 Task: Open Card Card0000000103 in Board Board0000000026 in Workspace WS0000000009 in Trello. Add Member Prateek.ku2001@gmail.com to Card Card0000000103 in Board Board0000000026 in Workspace WS0000000009 in Trello. Add Orange Label titled Label0000000103 to Card Card0000000103 in Board Board0000000026 in Workspace WS0000000009 in Trello. Add Checklist CL0000000103 to Card Card0000000103 in Board Board0000000026 in Workspace WS0000000009 in Trello. Add Dates with Start Date as Oct 01 2023 and Due Date as Oct 31 2023 to Card Card0000000103 in Board Board0000000026 in Workspace WS0000000009 in Trello
Action: Mouse moved to (281, 338)
Screenshot: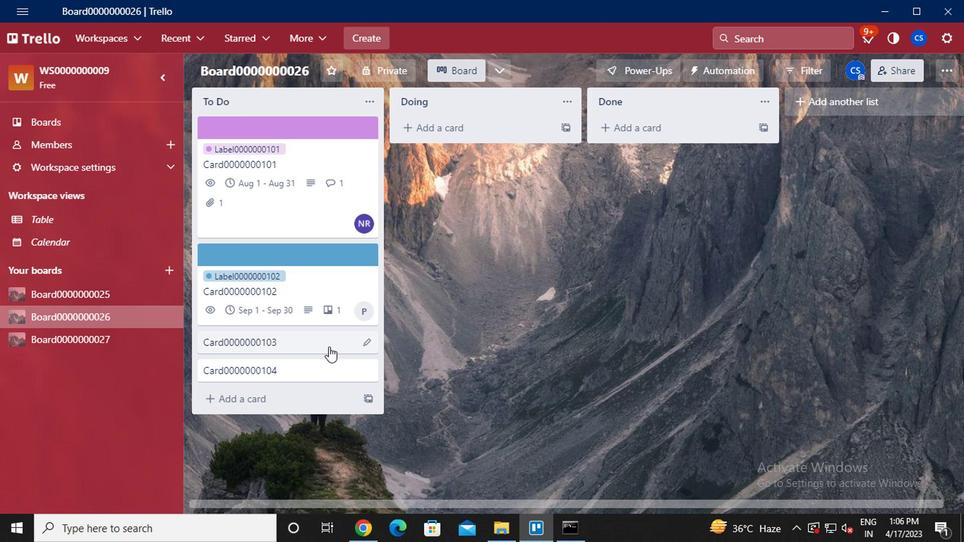 
Action: Mouse pressed left at (281, 338)
Screenshot: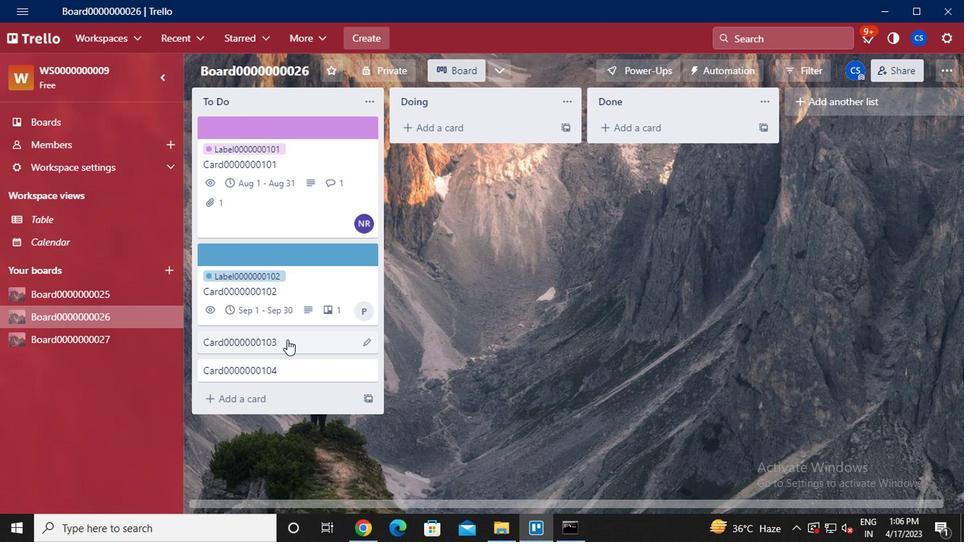 
Action: Mouse moved to (678, 135)
Screenshot: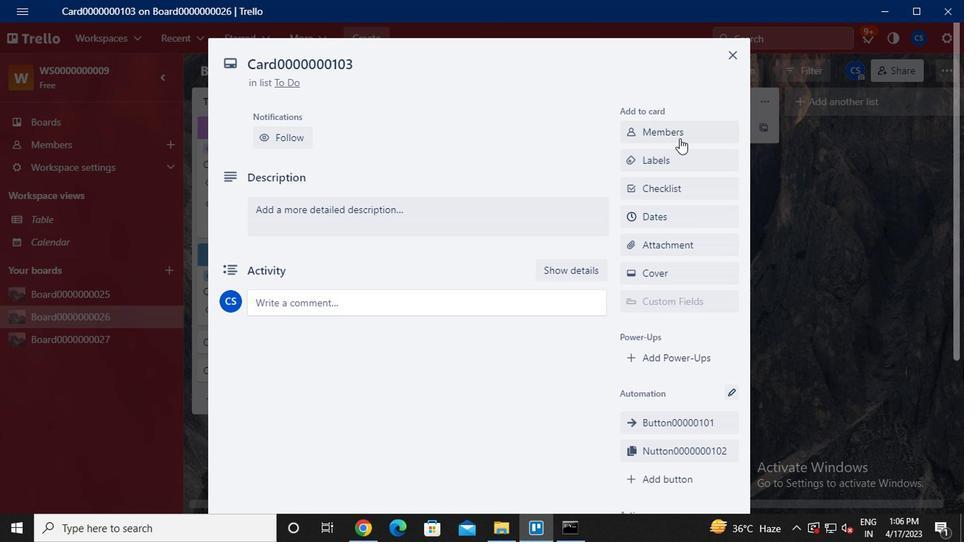 
Action: Mouse pressed left at (678, 135)
Screenshot: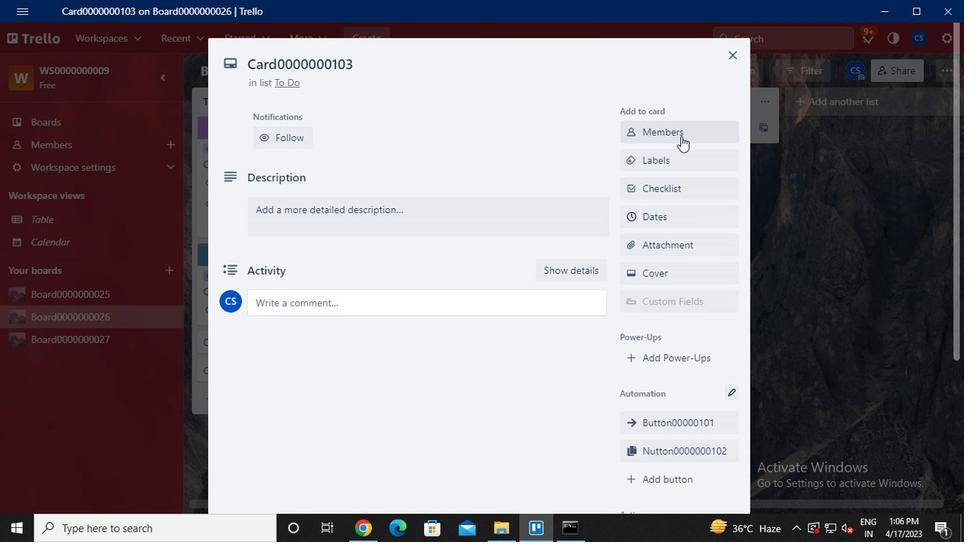 
Action: Key pressed parteek.ku2001<Key.shift>@GMAIL.COM
Screenshot: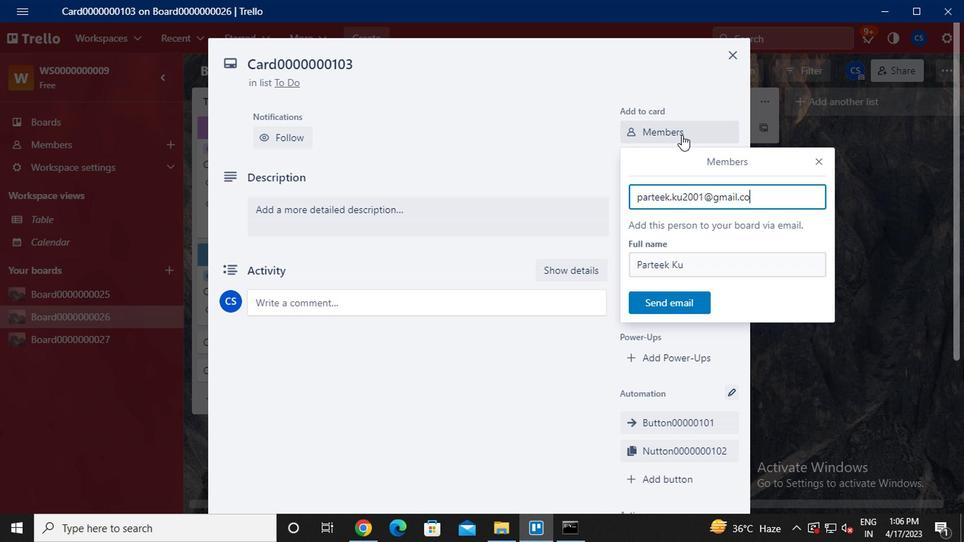 
Action: Mouse moved to (685, 310)
Screenshot: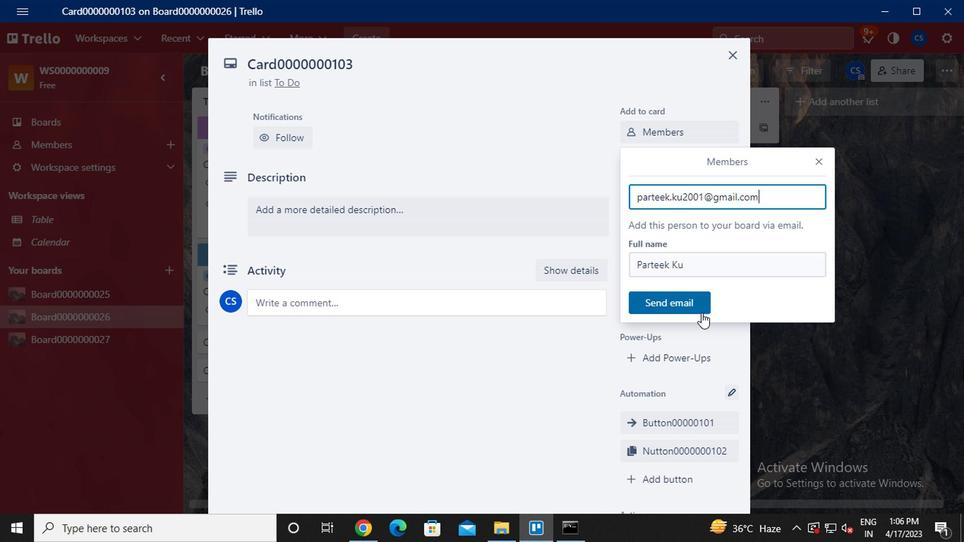 
Action: Mouse pressed left at (685, 310)
Screenshot: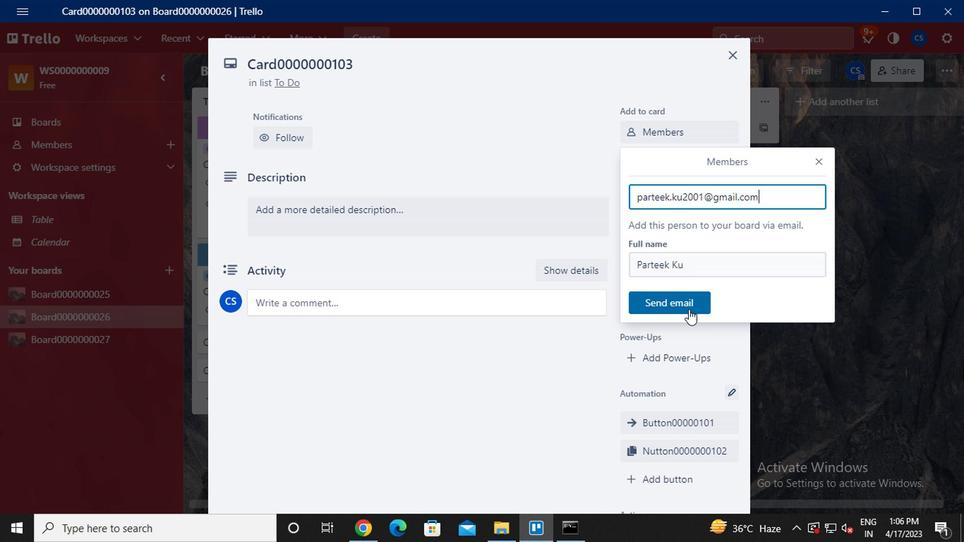 
Action: Mouse moved to (666, 211)
Screenshot: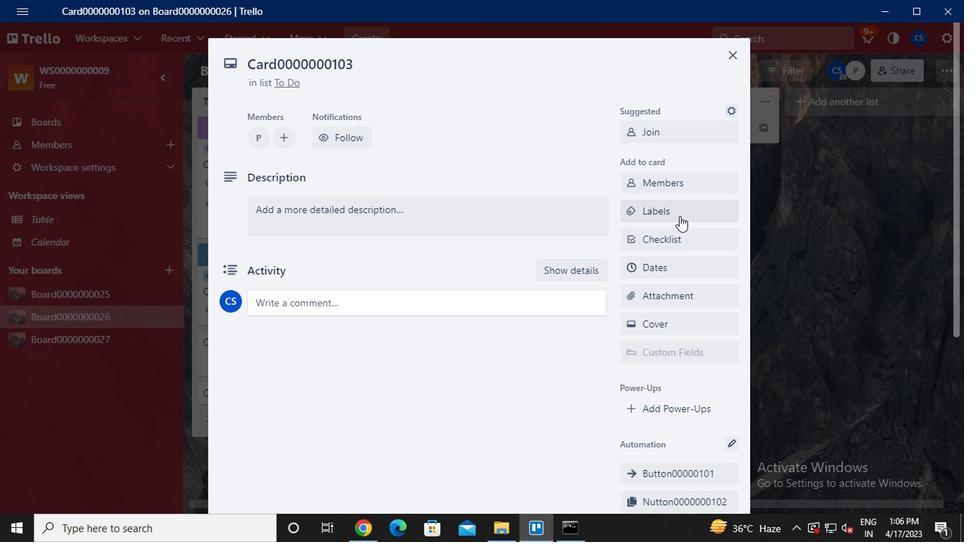
Action: Mouse pressed left at (666, 211)
Screenshot: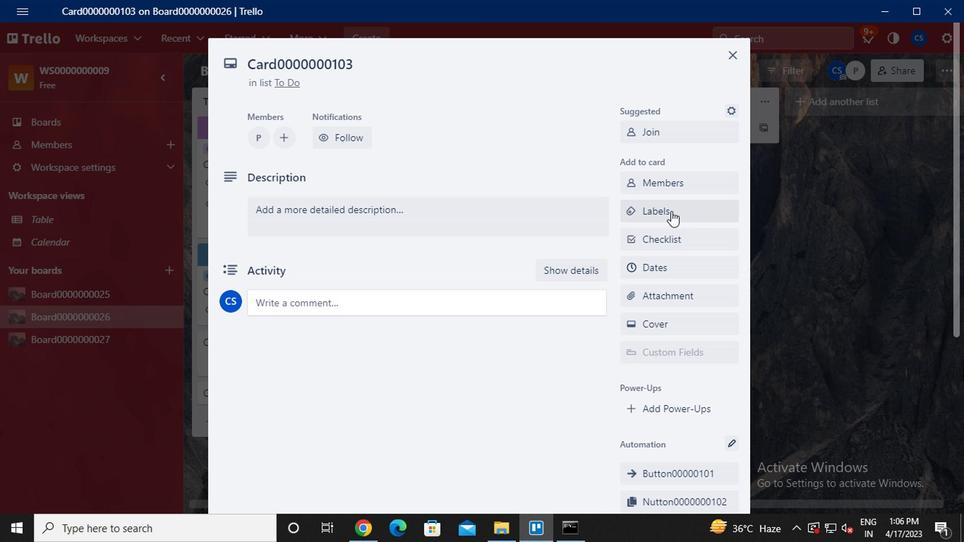 
Action: Mouse moved to (697, 368)
Screenshot: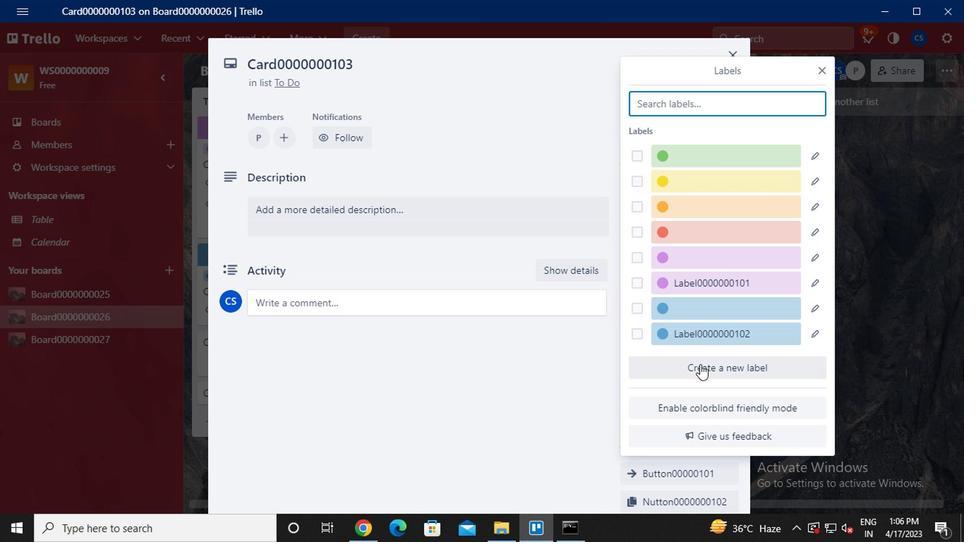
Action: Mouse pressed left at (697, 368)
Screenshot: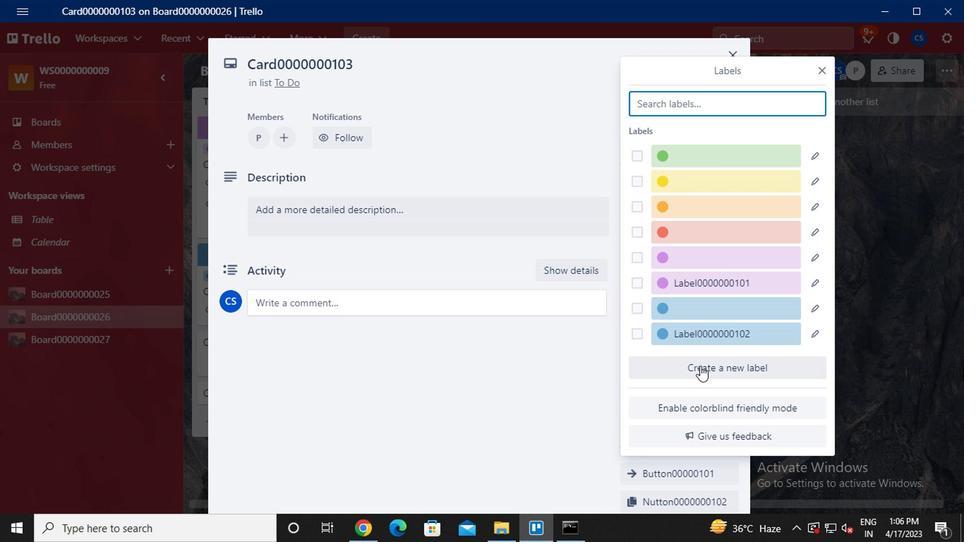 
Action: Mouse moved to (727, 278)
Screenshot: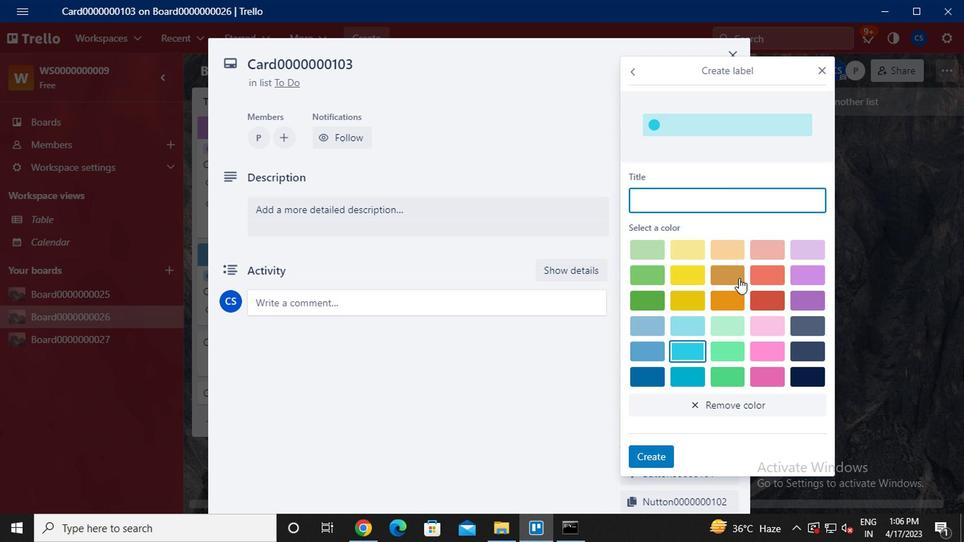 
Action: Mouse pressed left at (727, 278)
Screenshot: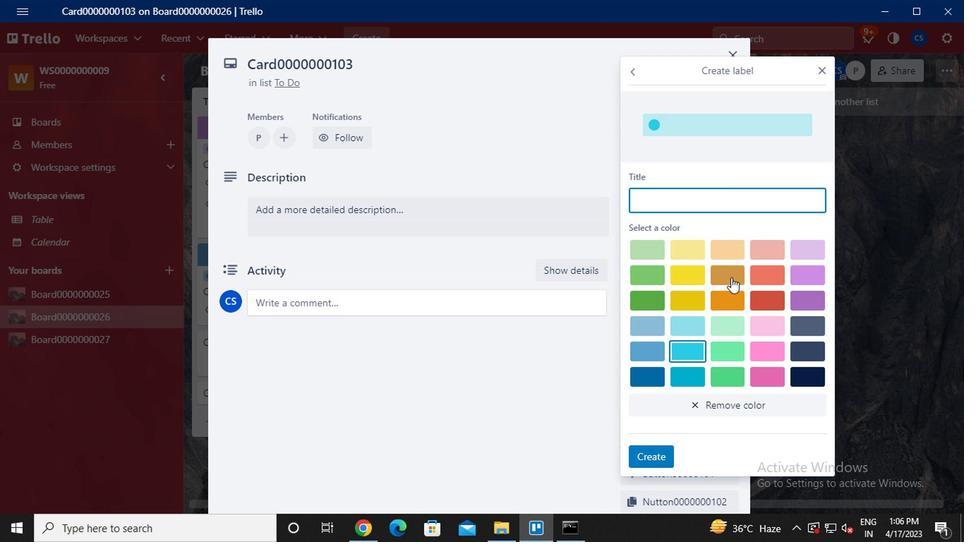 
Action: Mouse moved to (669, 203)
Screenshot: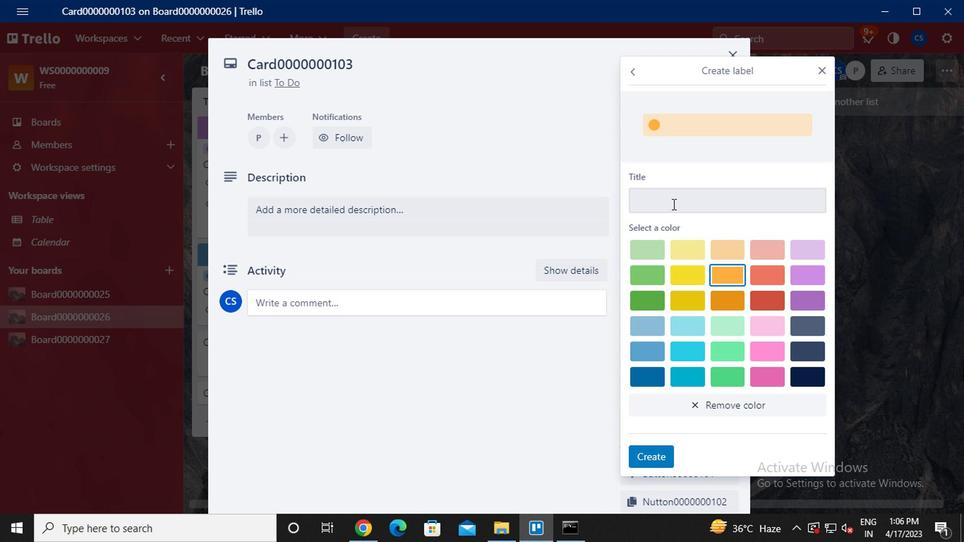 
Action: Mouse pressed left at (669, 203)
Screenshot: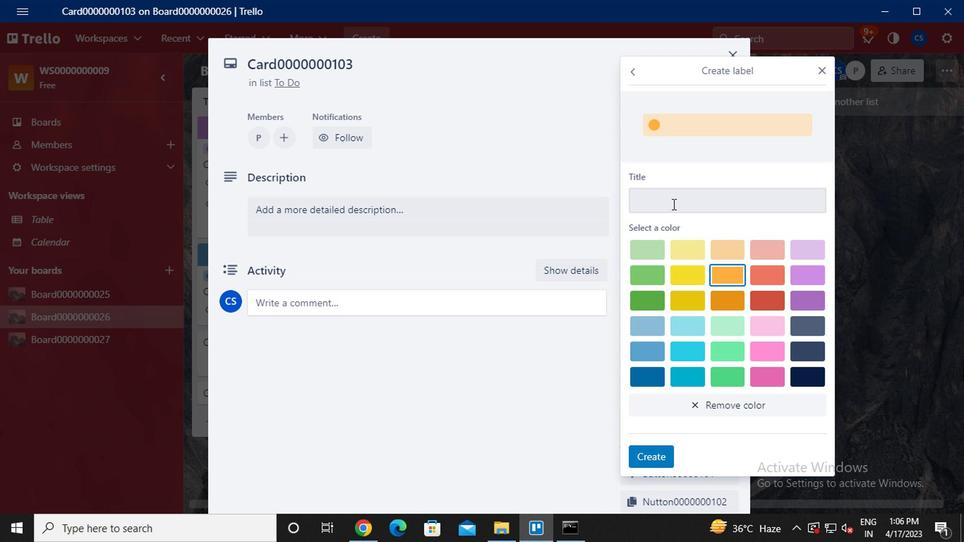 
Action: Key pressed <Key.caps_lock>L<Key.caps_lock>ABEL00000001093<Key.backspace><Key.backspace>3
Screenshot: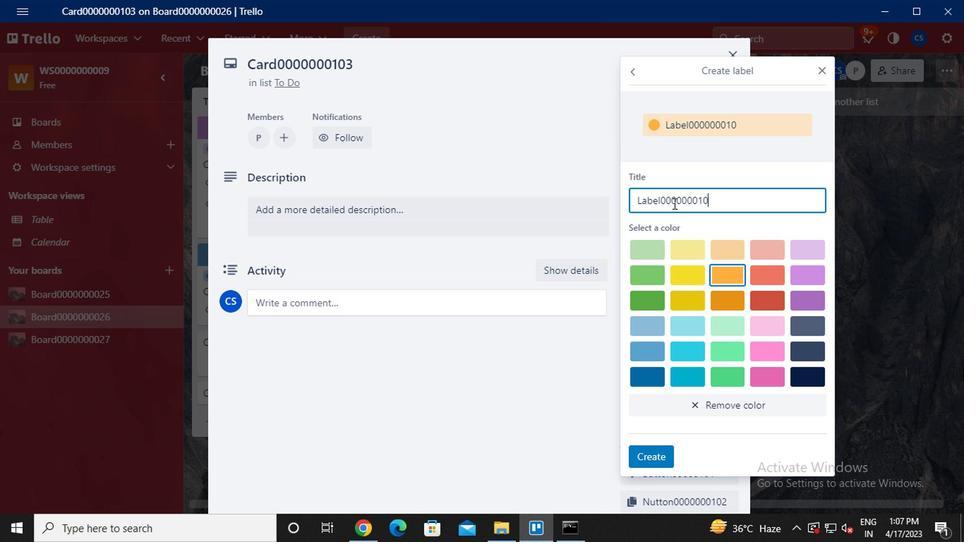 
Action: Mouse moved to (656, 452)
Screenshot: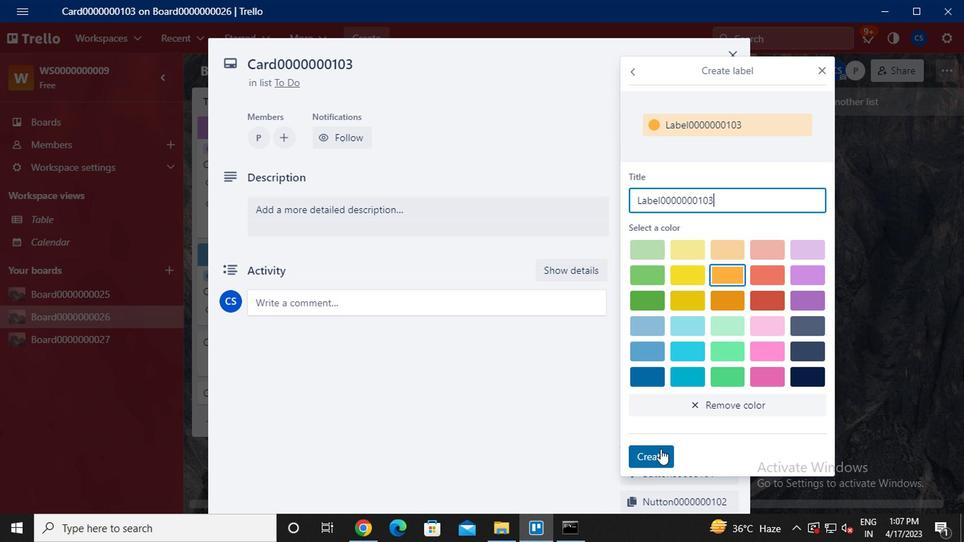 
Action: Mouse pressed left at (656, 452)
Screenshot: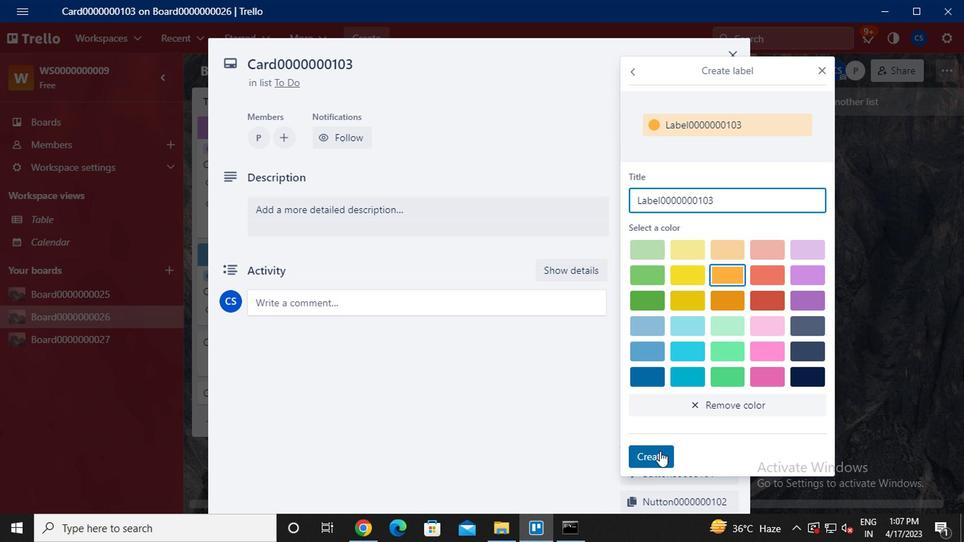 
Action: Mouse moved to (821, 73)
Screenshot: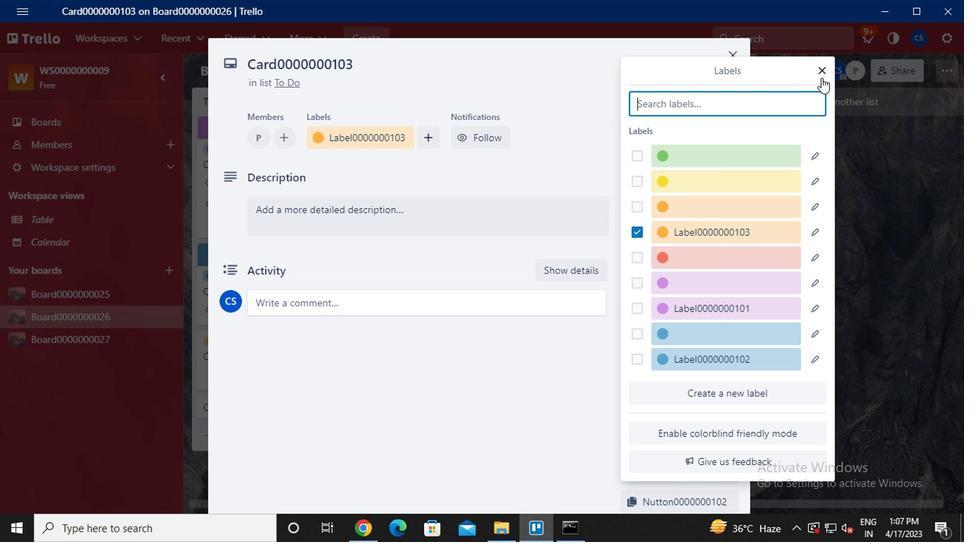 
Action: Mouse pressed left at (821, 73)
Screenshot: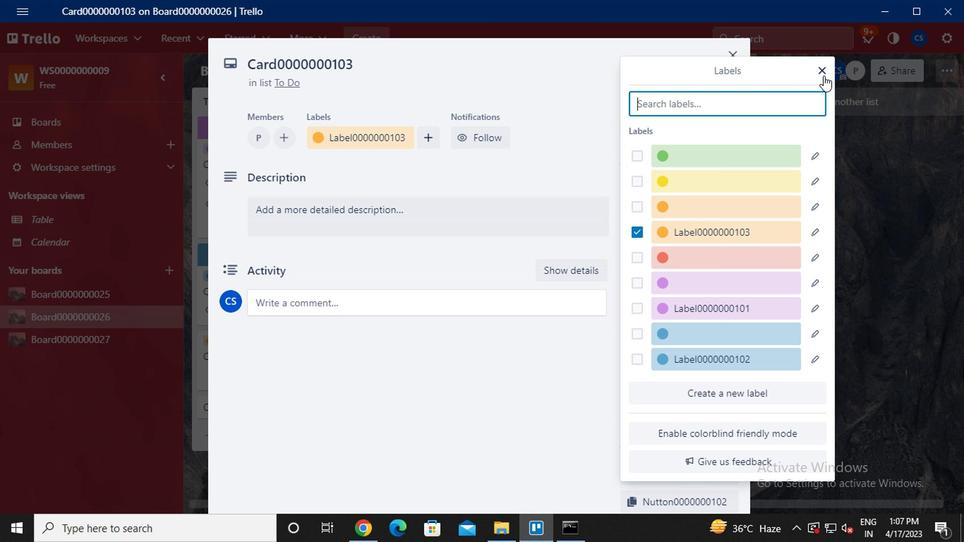 
Action: Mouse moved to (667, 241)
Screenshot: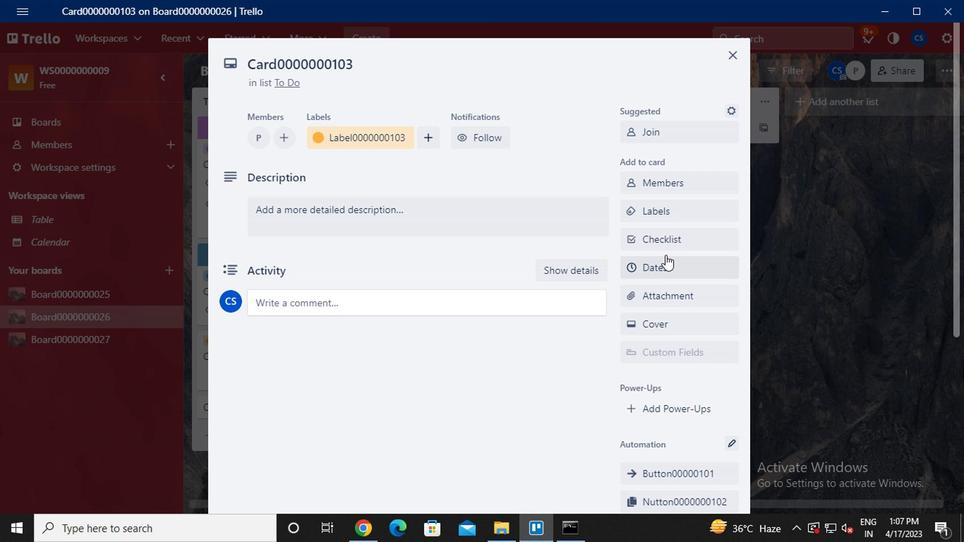 
Action: Mouse pressed left at (667, 241)
Screenshot: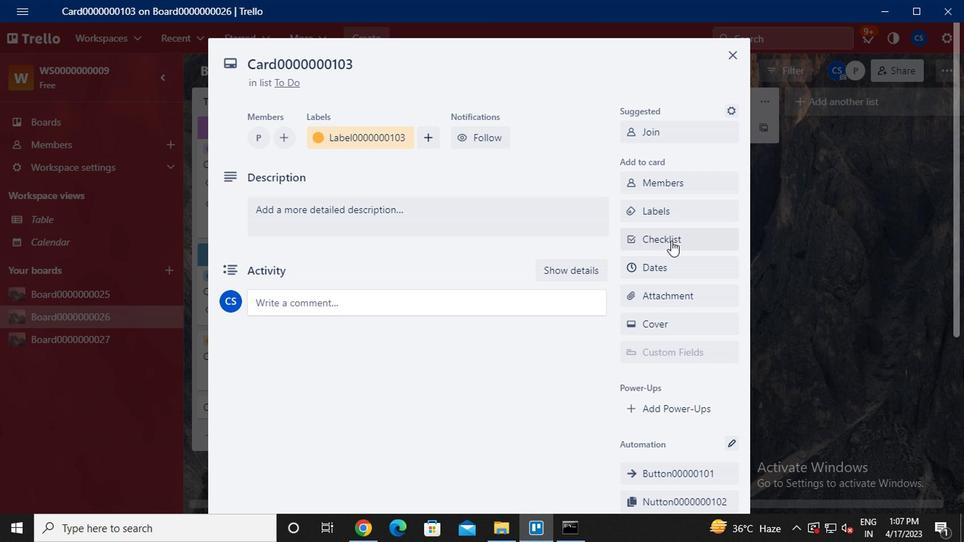 
Action: Mouse moved to (667, 241)
Screenshot: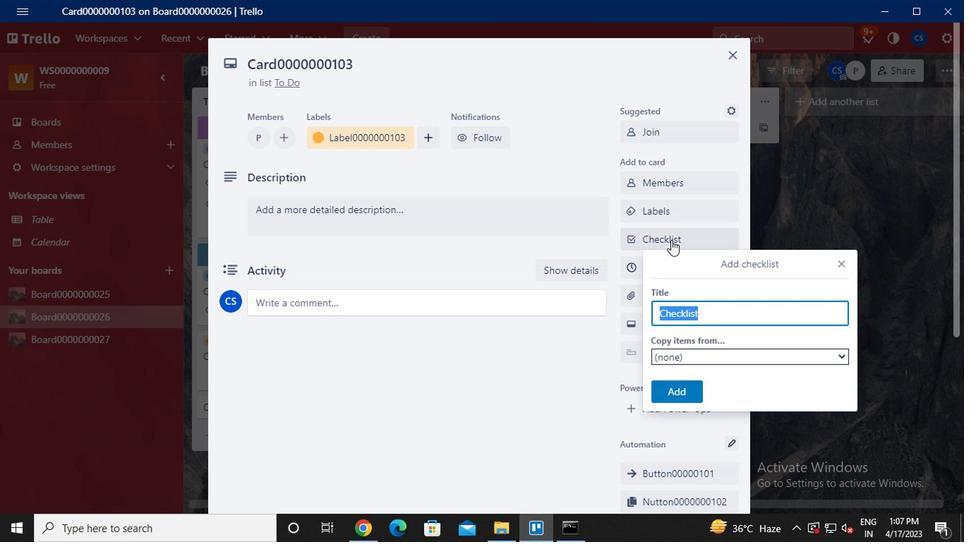 
Action: Key pressed <Key.caps_lock>CL0000000103
Screenshot: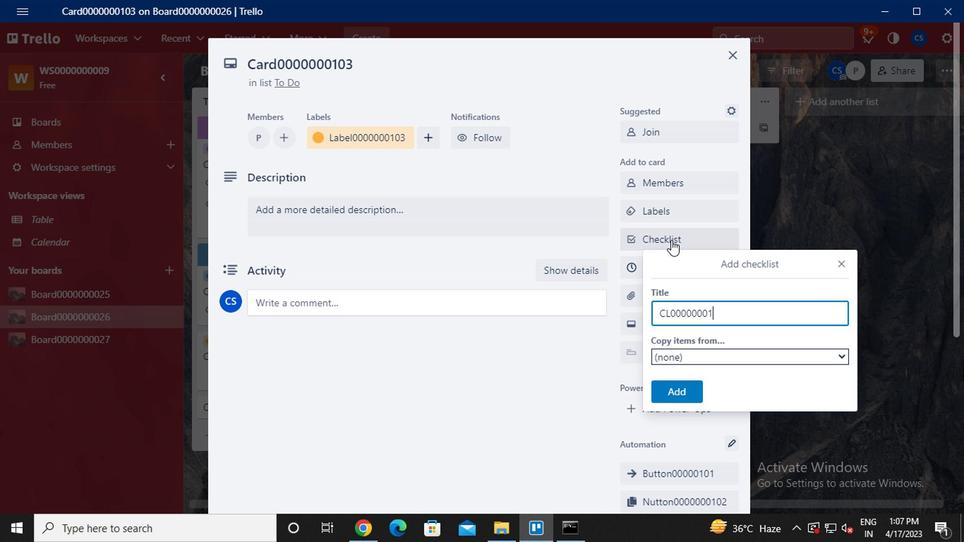 
Action: Mouse moved to (678, 397)
Screenshot: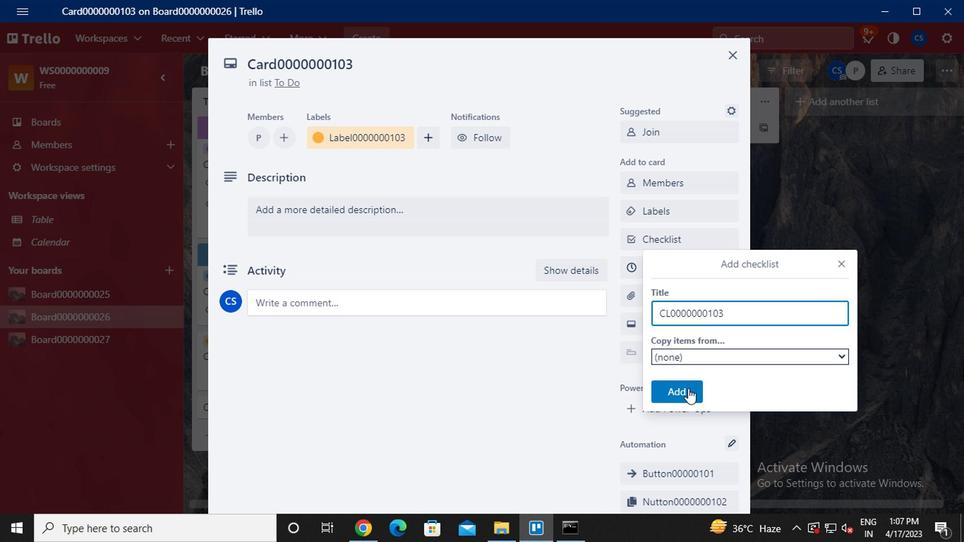 
Action: Mouse pressed left at (678, 397)
Screenshot: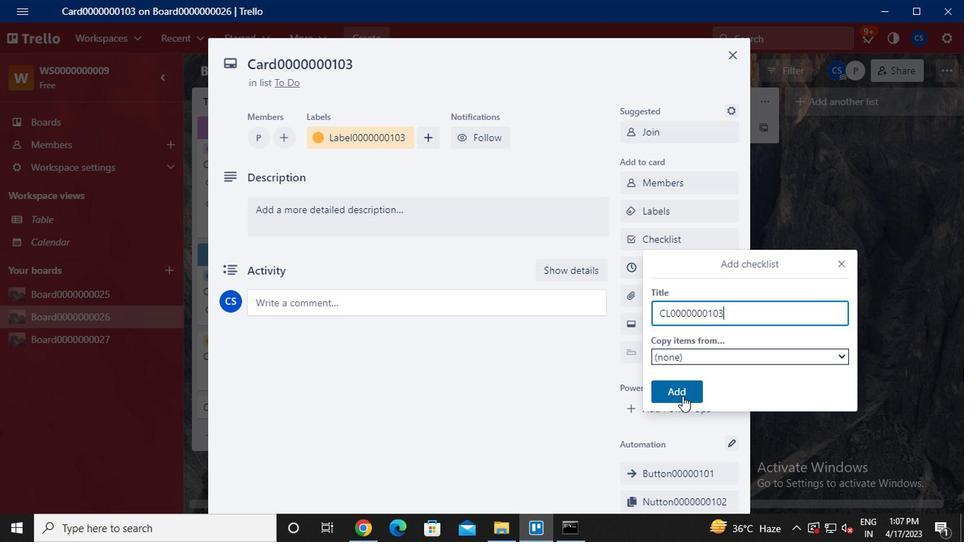 
Action: Mouse moved to (666, 271)
Screenshot: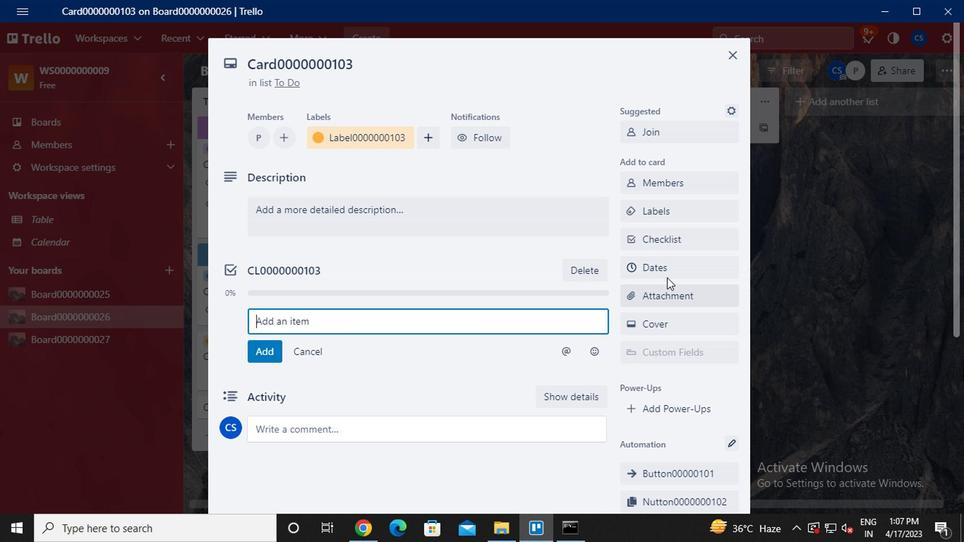 
Action: Mouse pressed left at (666, 271)
Screenshot: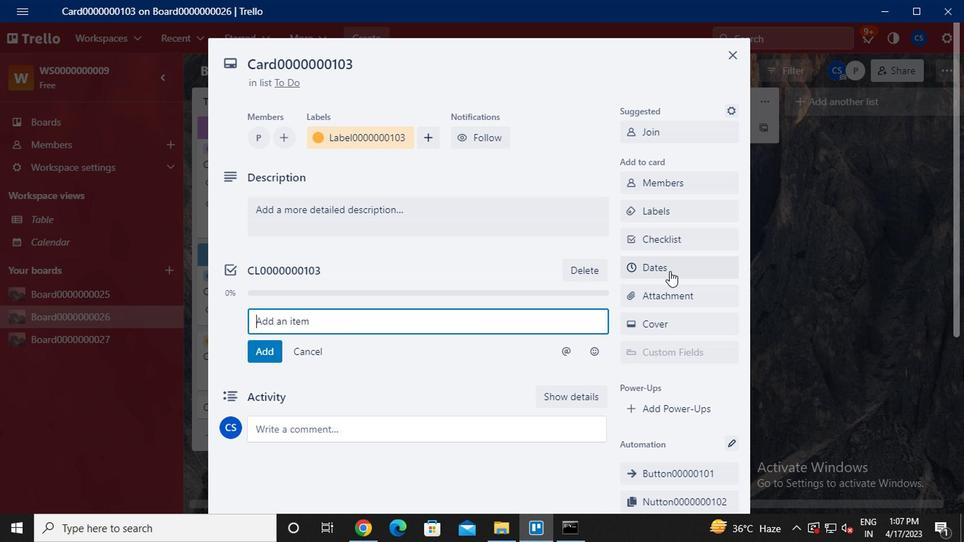 
Action: Mouse moved to (631, 321)
Screenshot: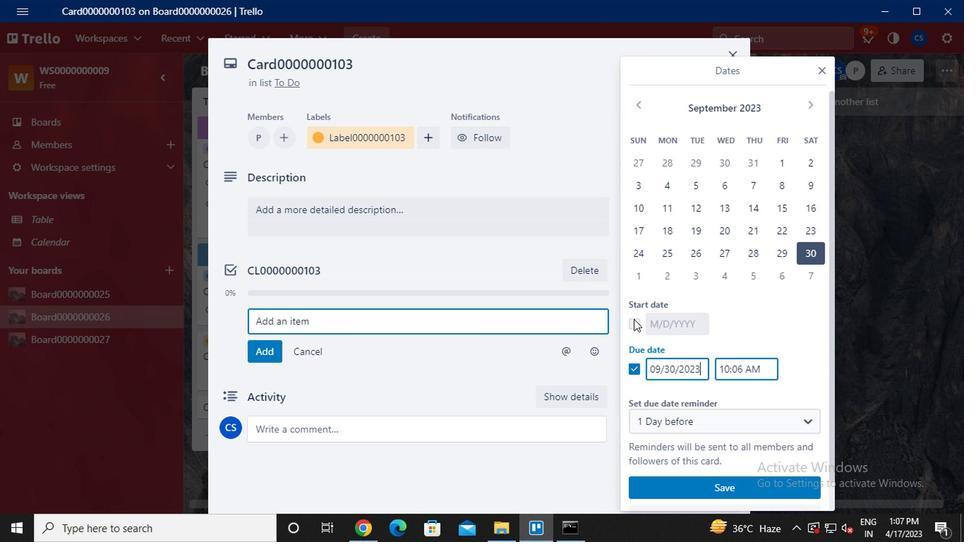 
Action: Mouse pressed left at (631, 321)
Screenshot: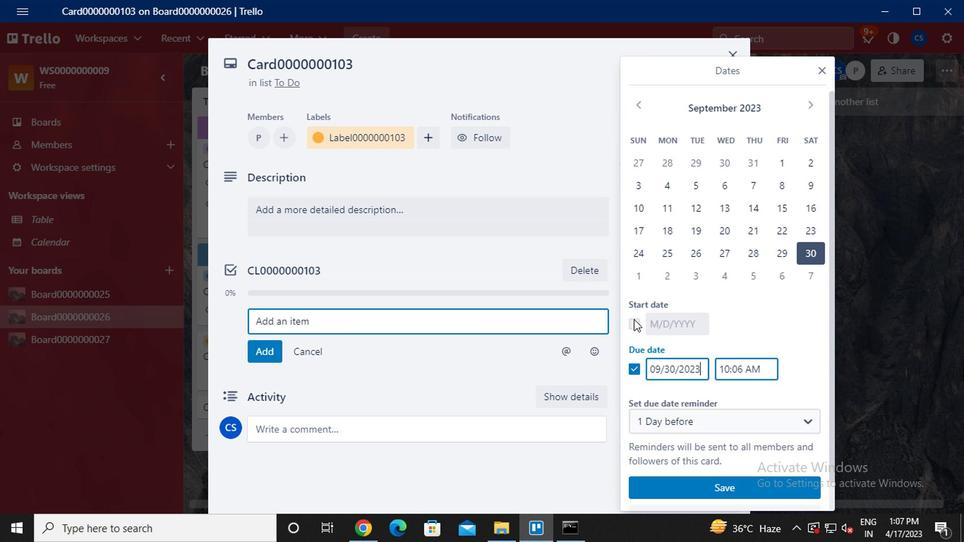 
Action: Mouse moved to (800, 106)
Screenshot: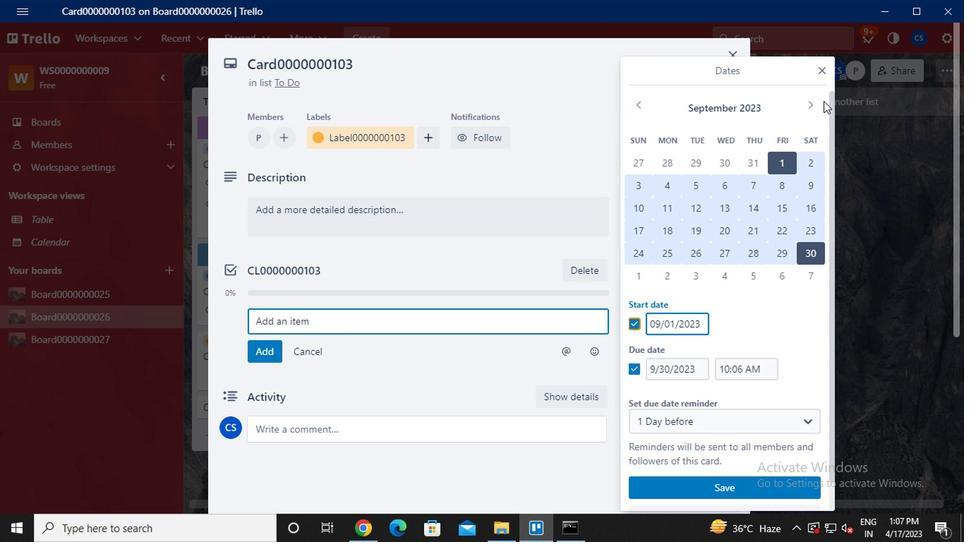 
Action: Mouse pressed left at (800, 106)
Screenshot: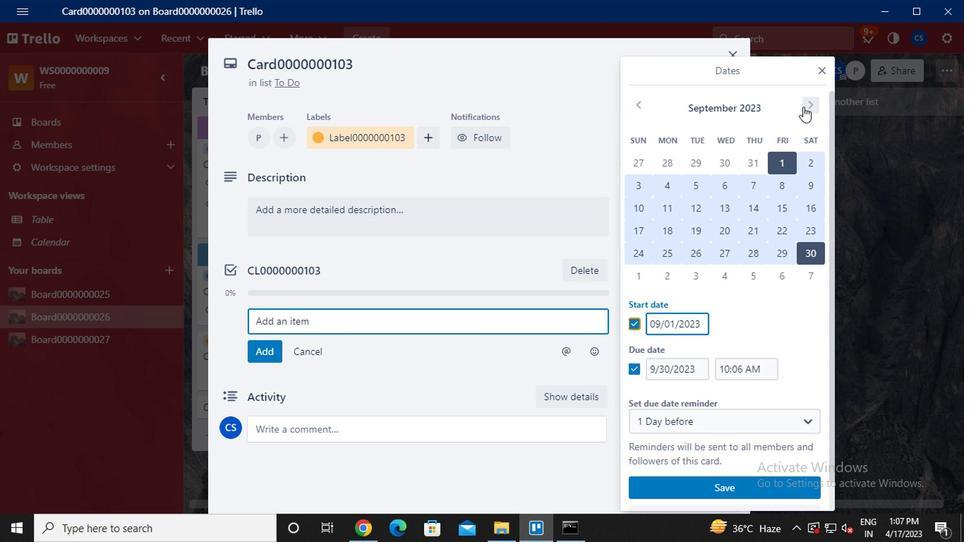 
Action: Mouse moved to (630, 163)
Screenshot: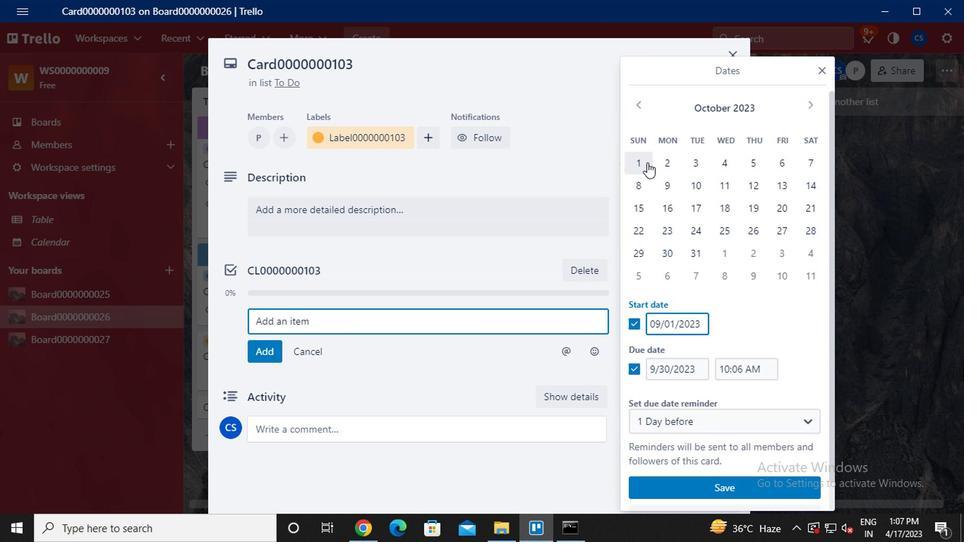 
Action: Mouse pressed left at (630, 163)
Screenshot: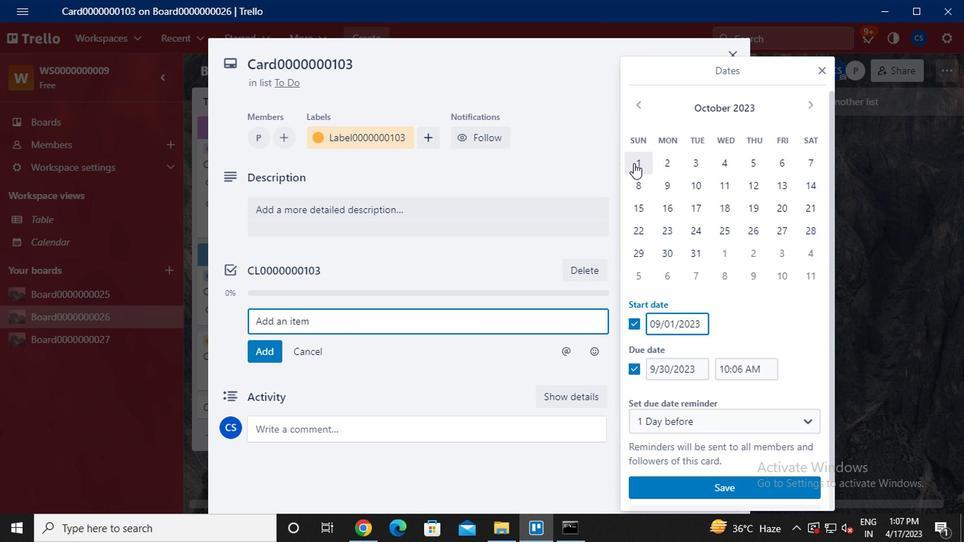 
Action: Mouse moved to (699, 256)
Screenshot: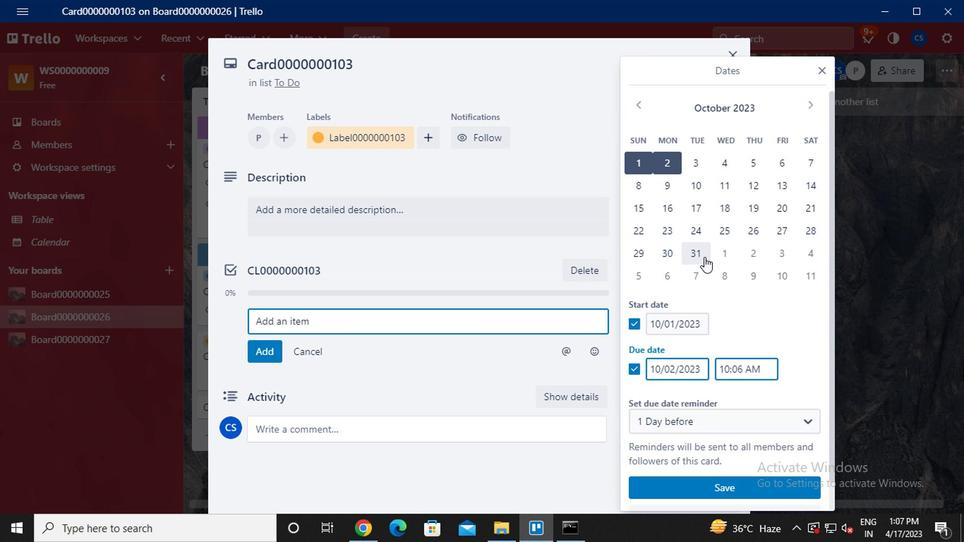 
Action: Mouse pressed left at (699, 256)
Screenshot: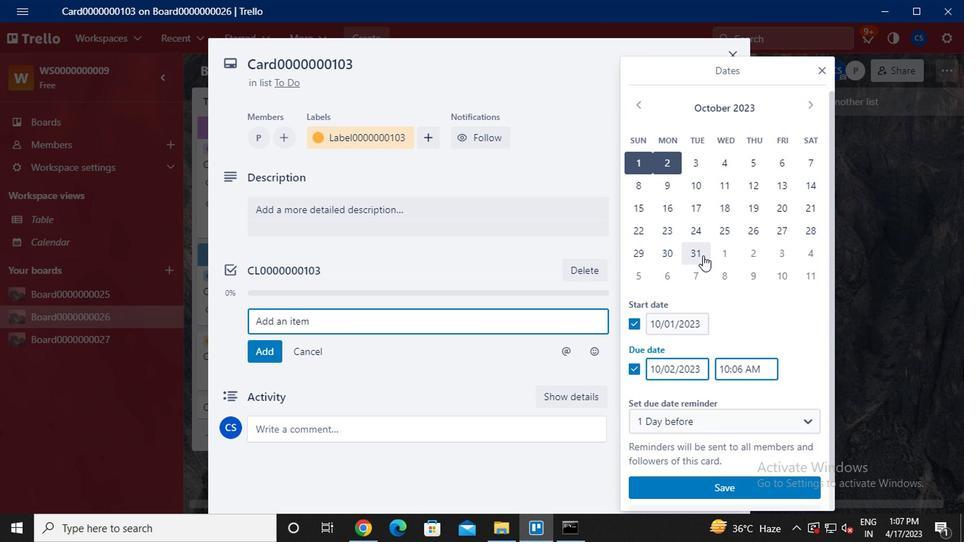 
Action: Mouse moved to (725, 485)
Screenshot: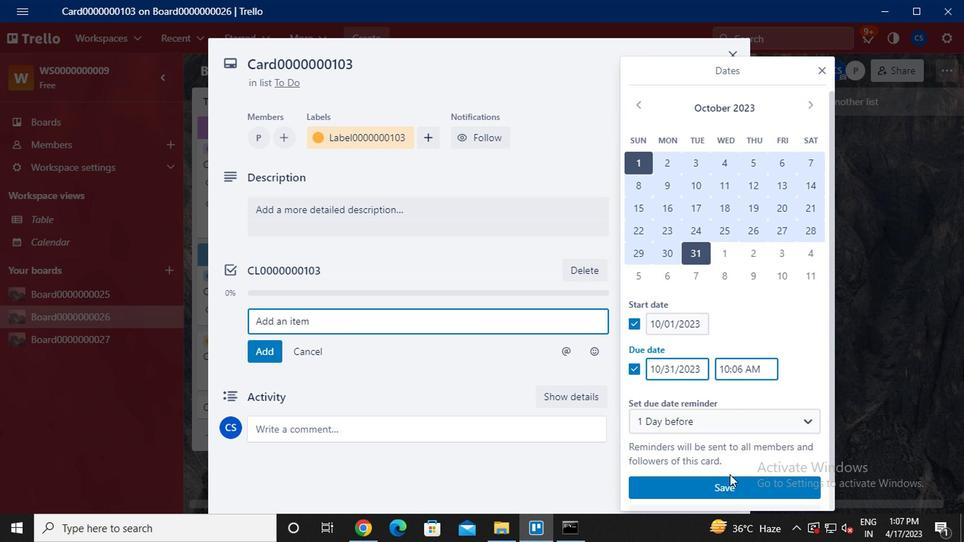 
Action: Mouse pressed left at (725, 485)
Screenshot: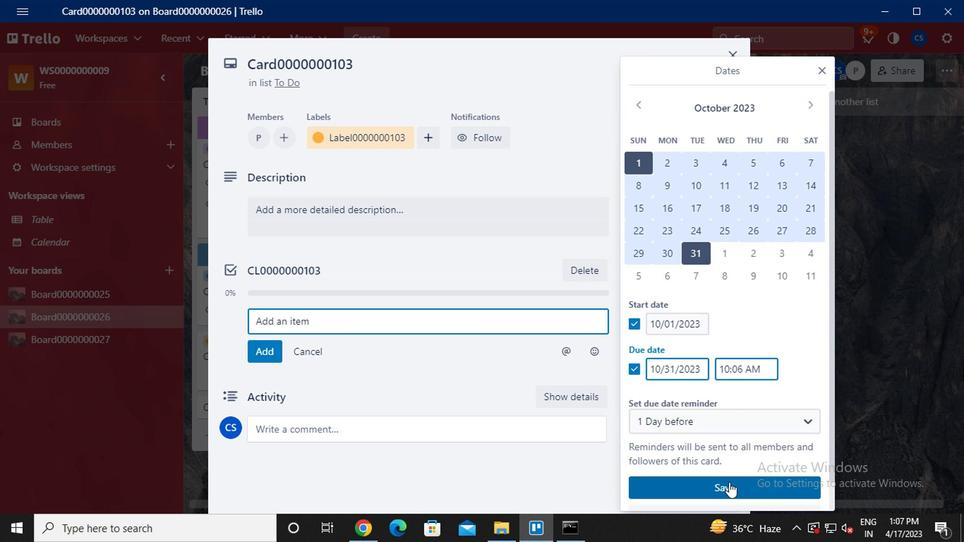 
Action: Mouse moved to (667, 363)
Screenshot: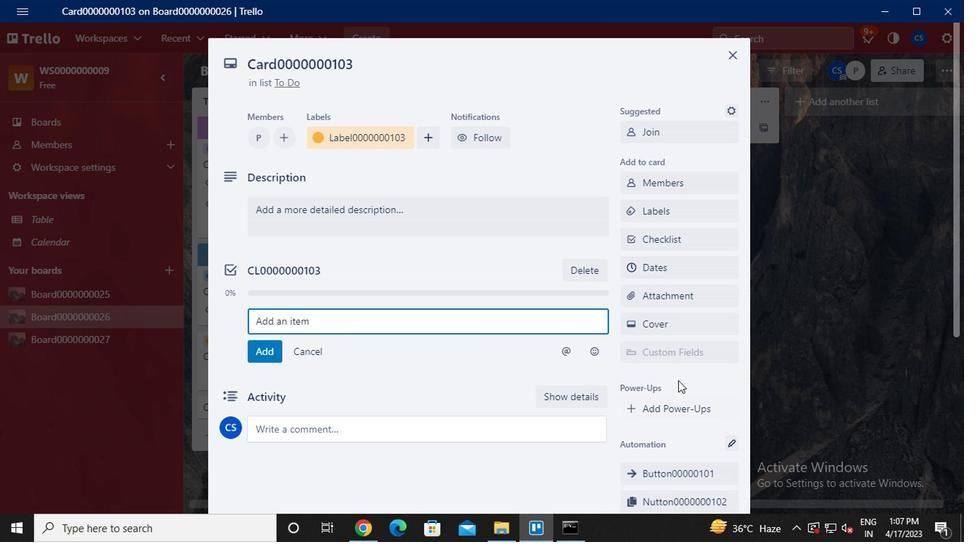 
